 Task: Create Workspace Cloud Storage Services Workspace description Manage cash flow and make projections. Workspace type Other
Action: Mouse moved to (418, 95)
Screenshot: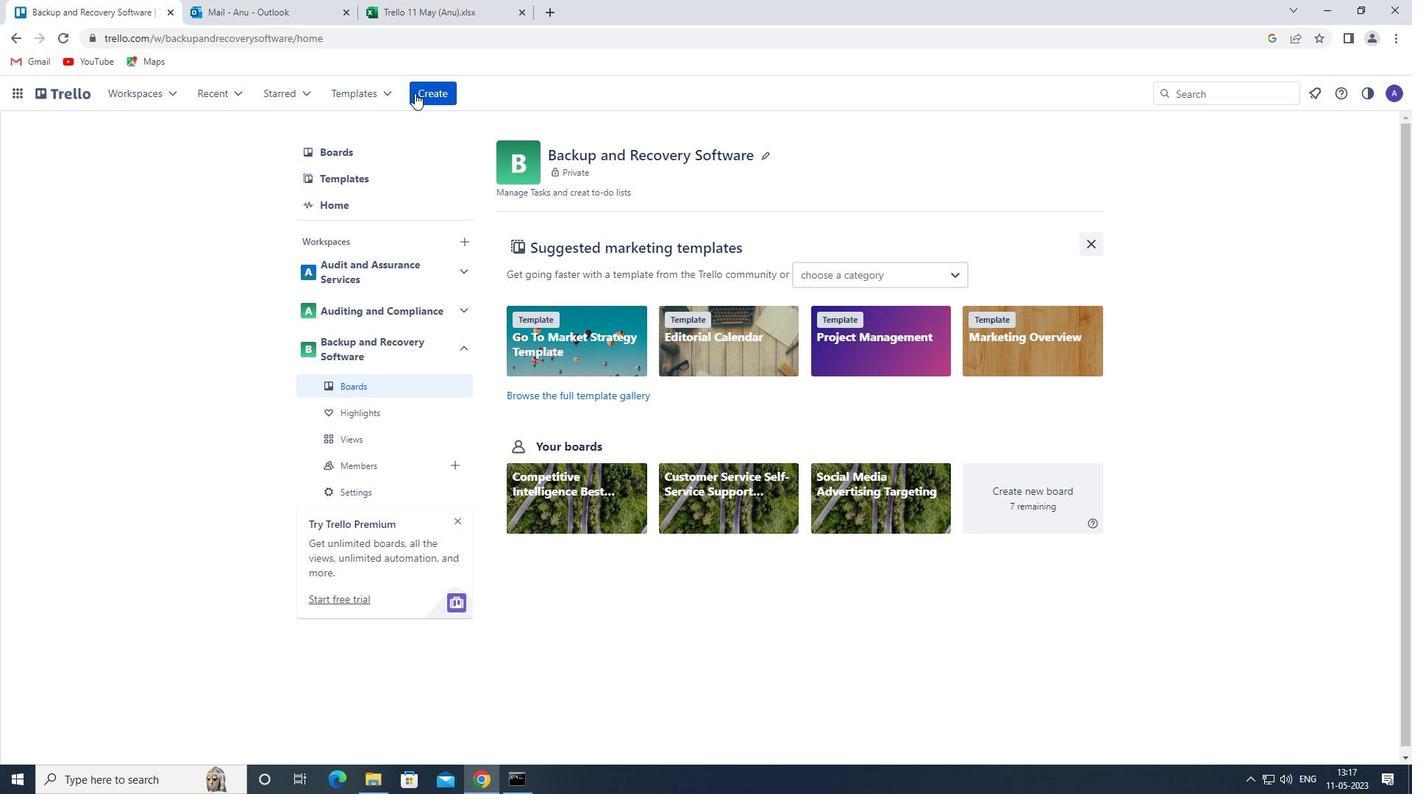 
Action: Mouse pressed left at (418, 95)
Screenshot: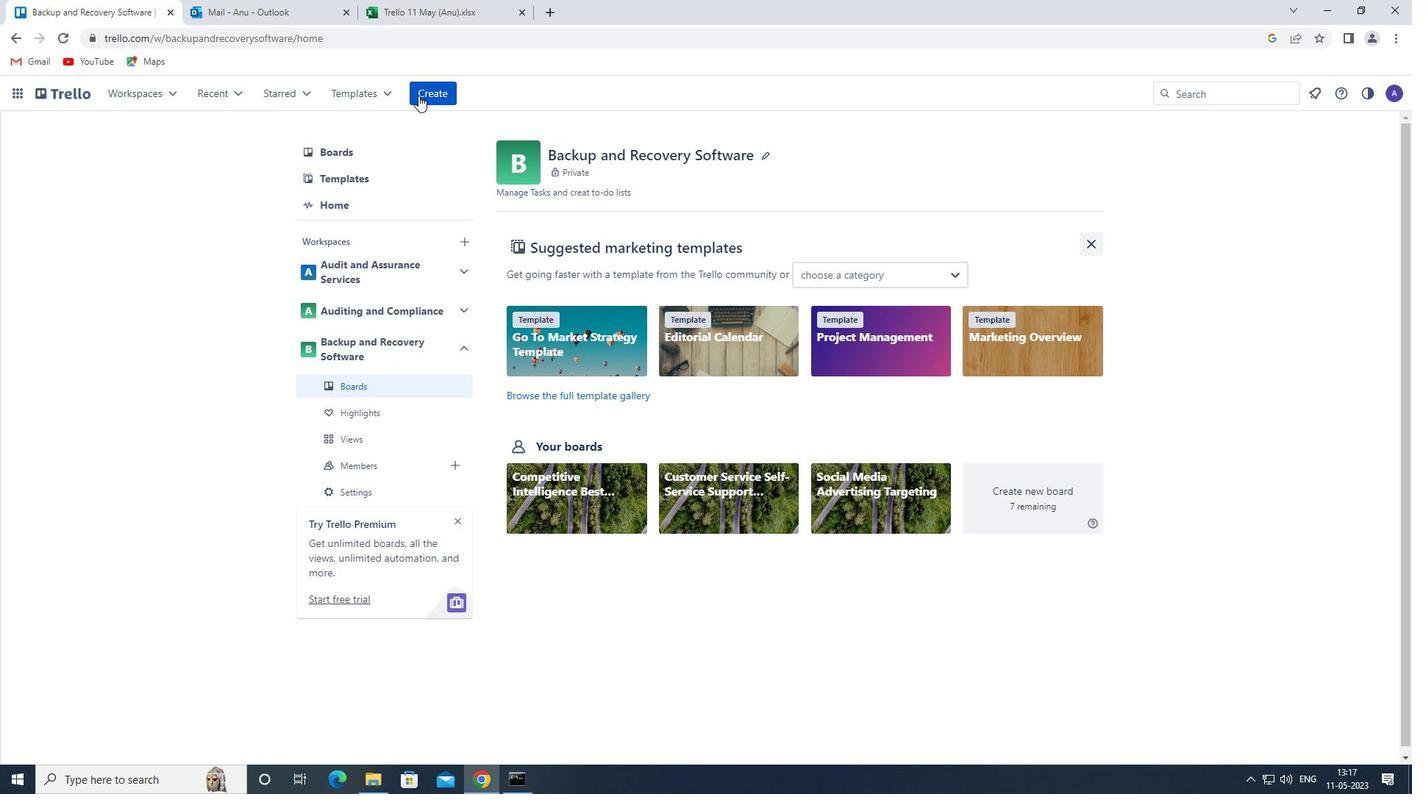 
Action: Mouse moved to (484, 240)
Screenshot: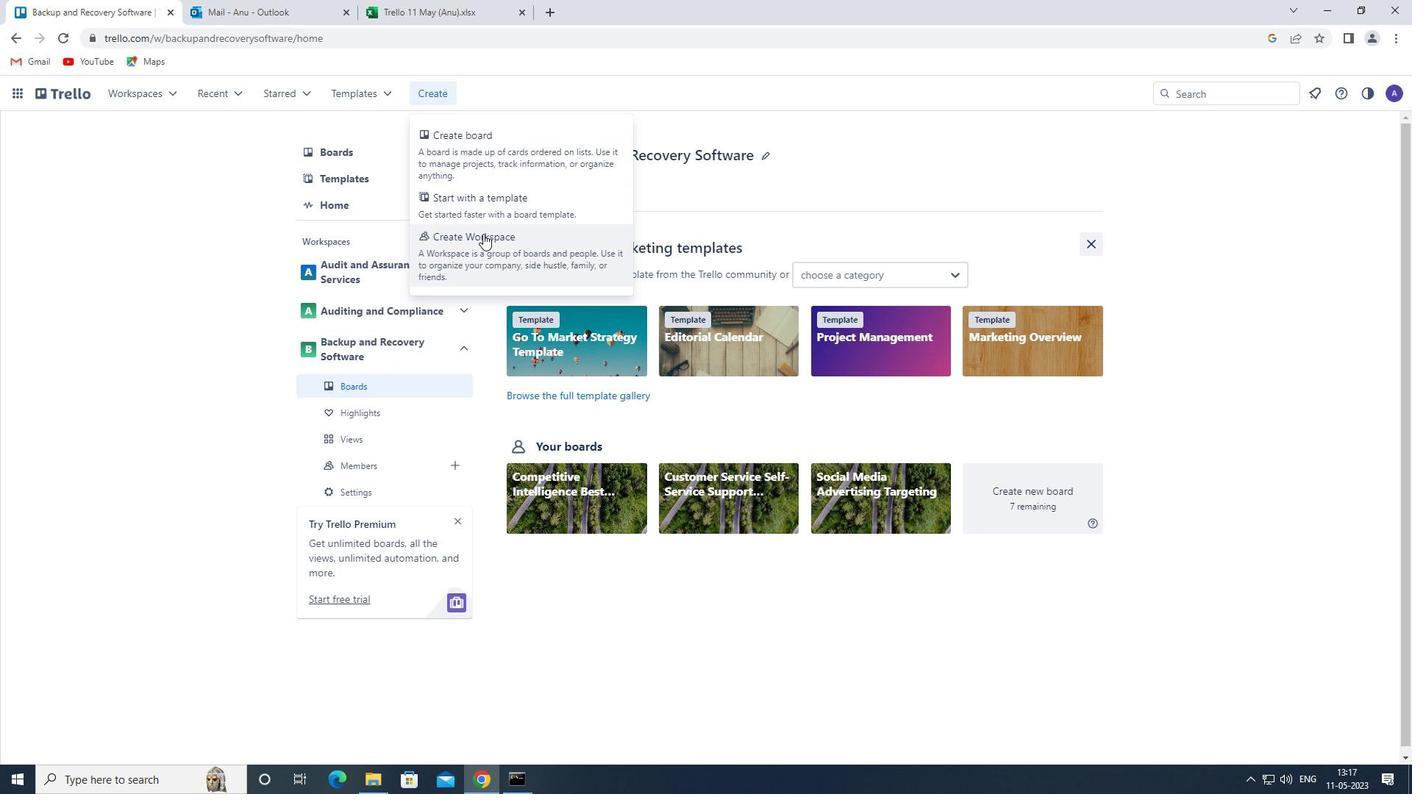 
Action: Mouse pressed left at (484, 240)
Screenshot: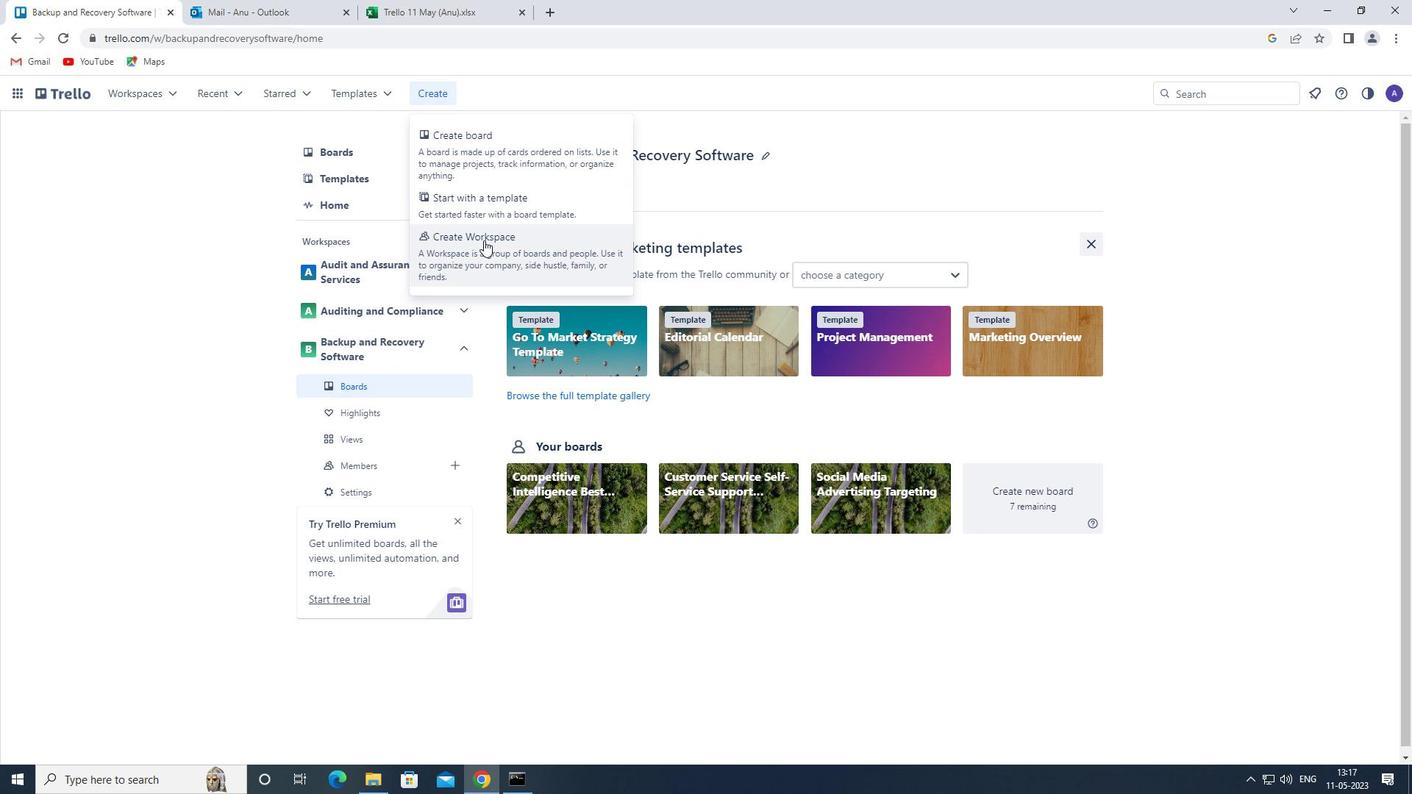 
Action: Mouse moved to (393, 286)
Screenshot: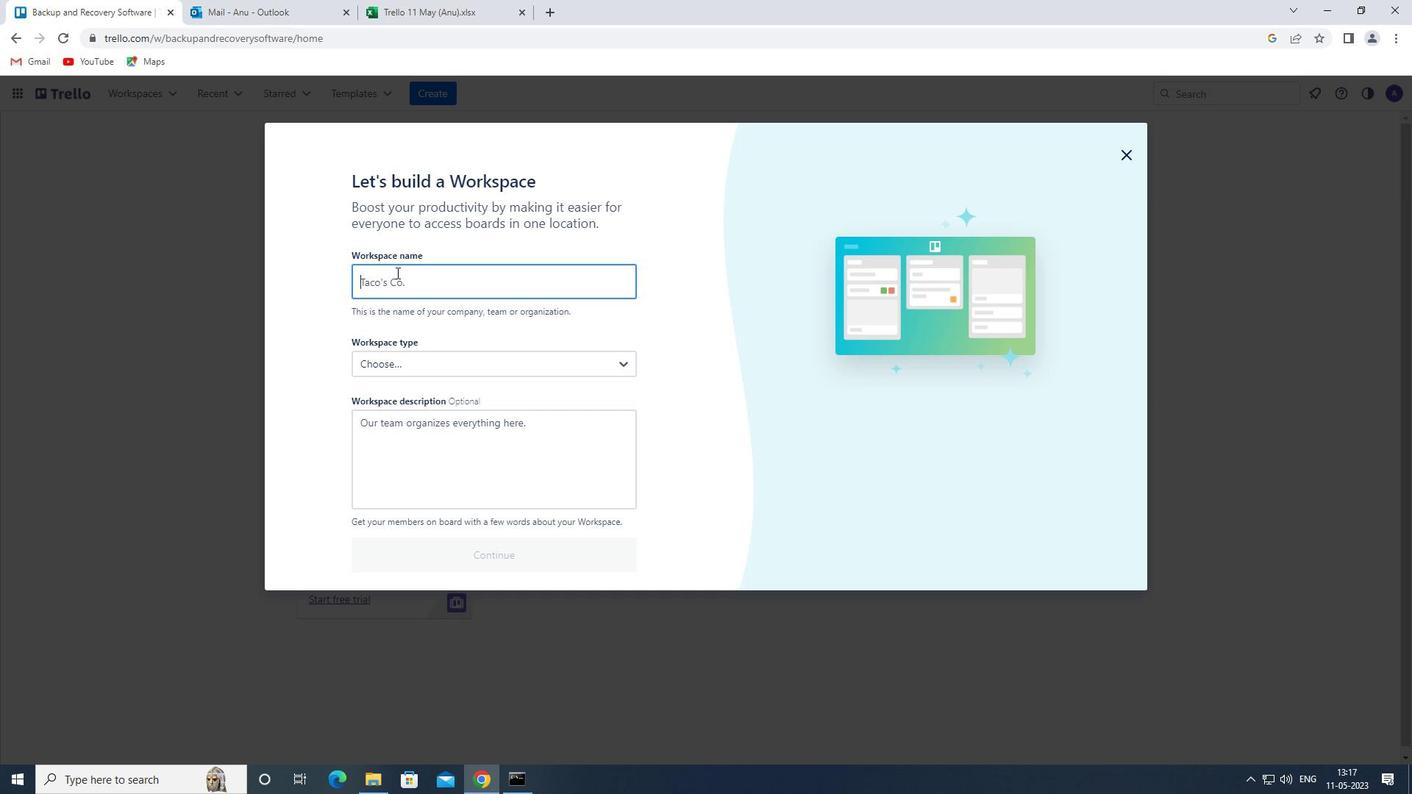 
Action: Mouse pressed left at (393, 286)
Screenshot: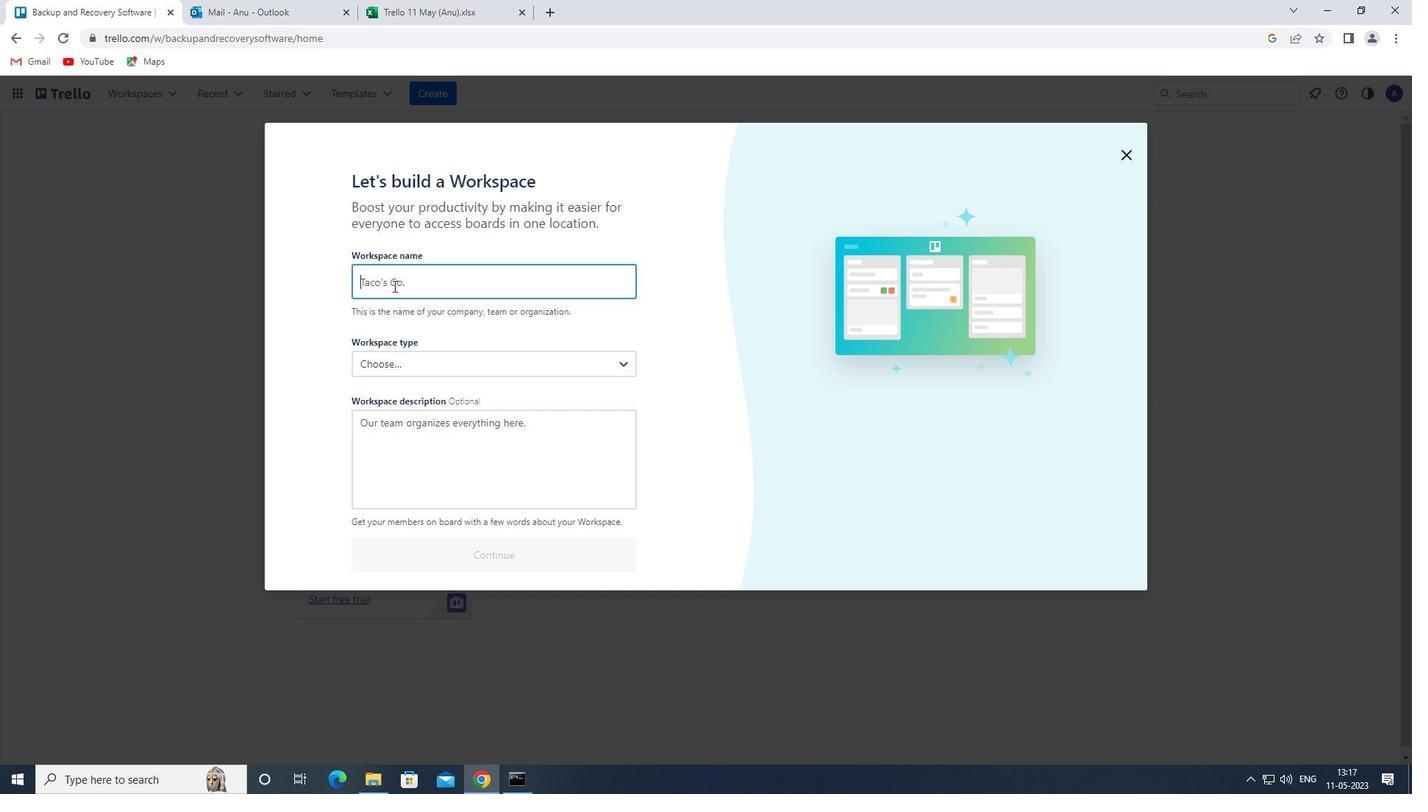 
Action: Key pressed <Key.shift>CLOUD<Key.space><Key.shift><Key.shift><Key.shift><Key.shift><Key.shift>STORAGE<Key.space><Key.shift>SERVICES
Screenshot: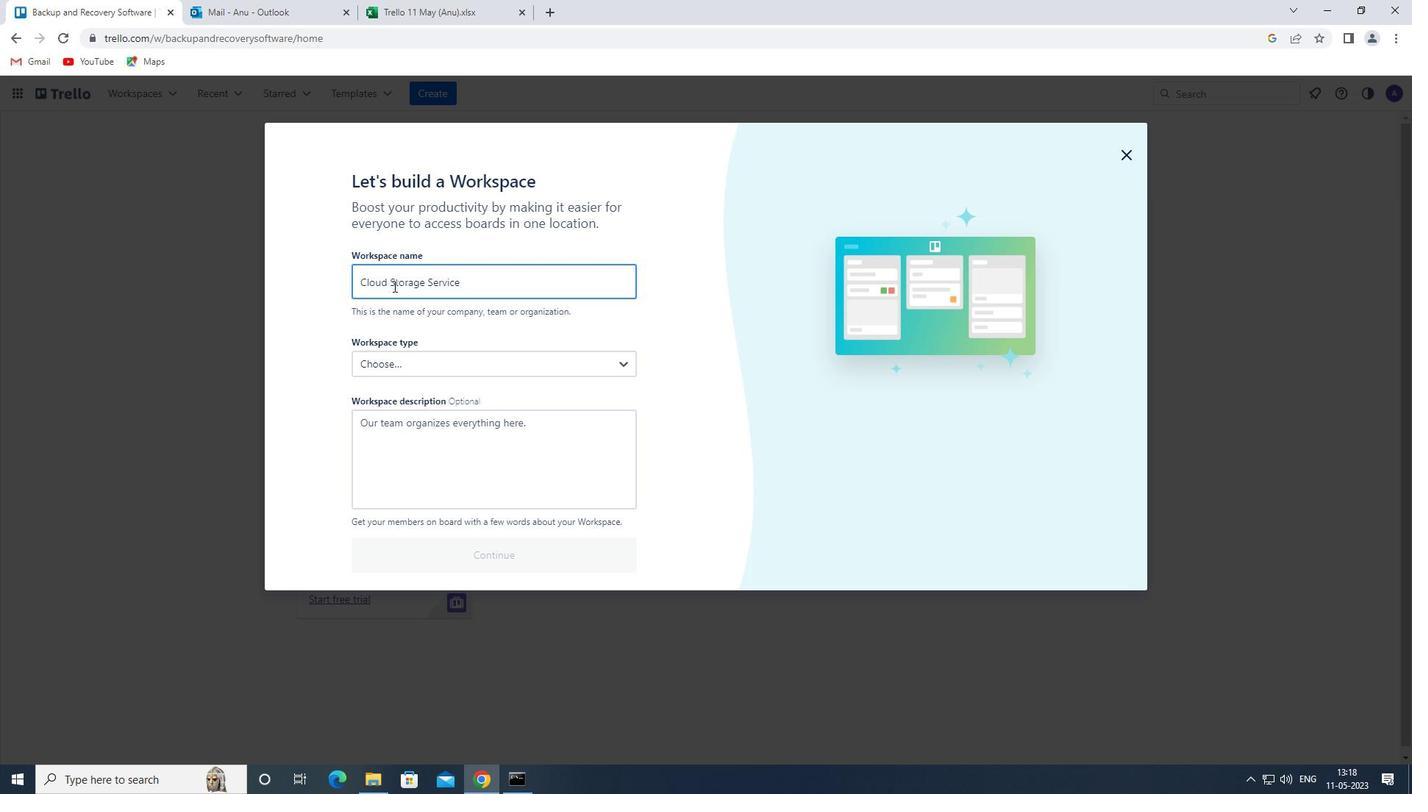 
Action: Mouse moved to (395, 438)
Screenshot: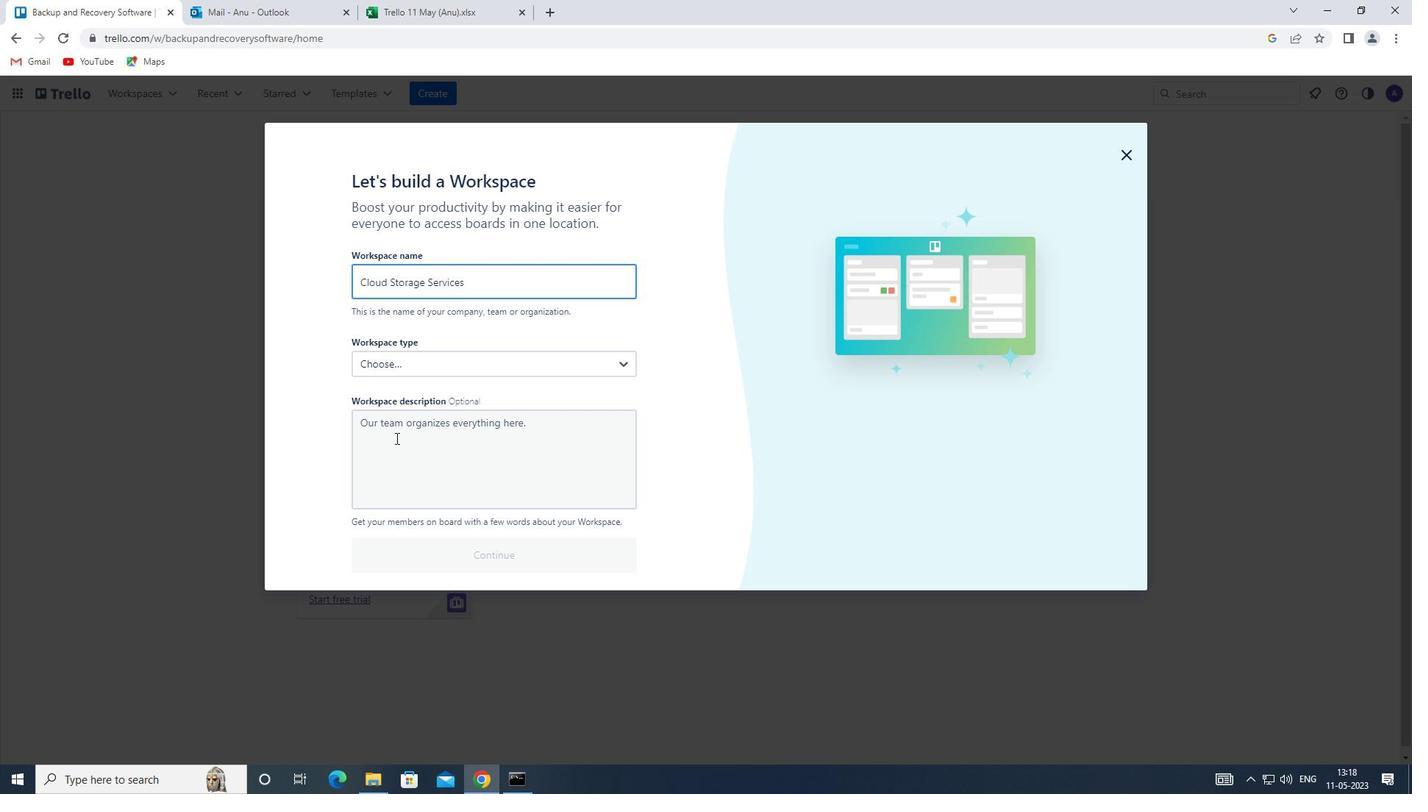 
Action: Mouse pressed left at (395, 438)
Screenshot: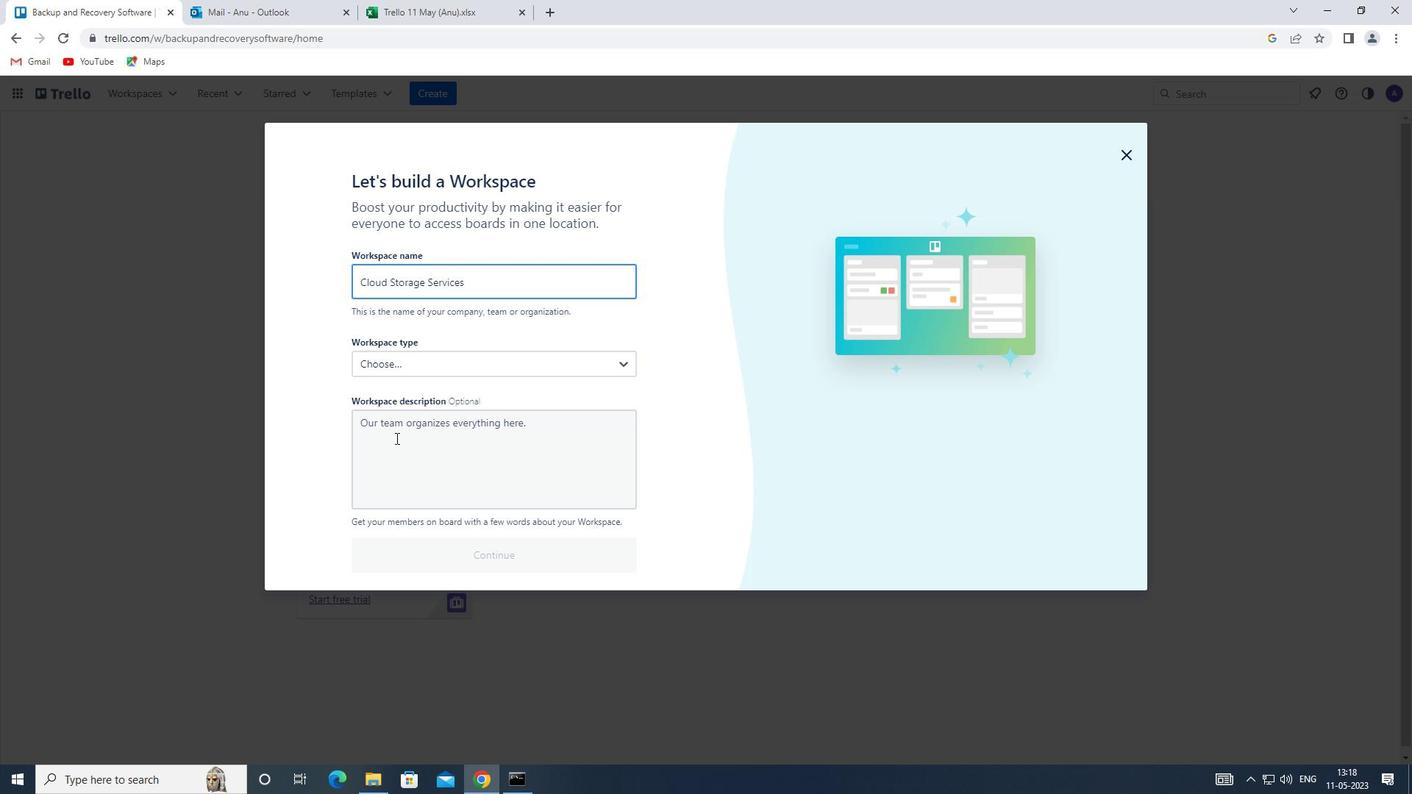 
Action: Mouse moved to (395, 437)
Screenshot: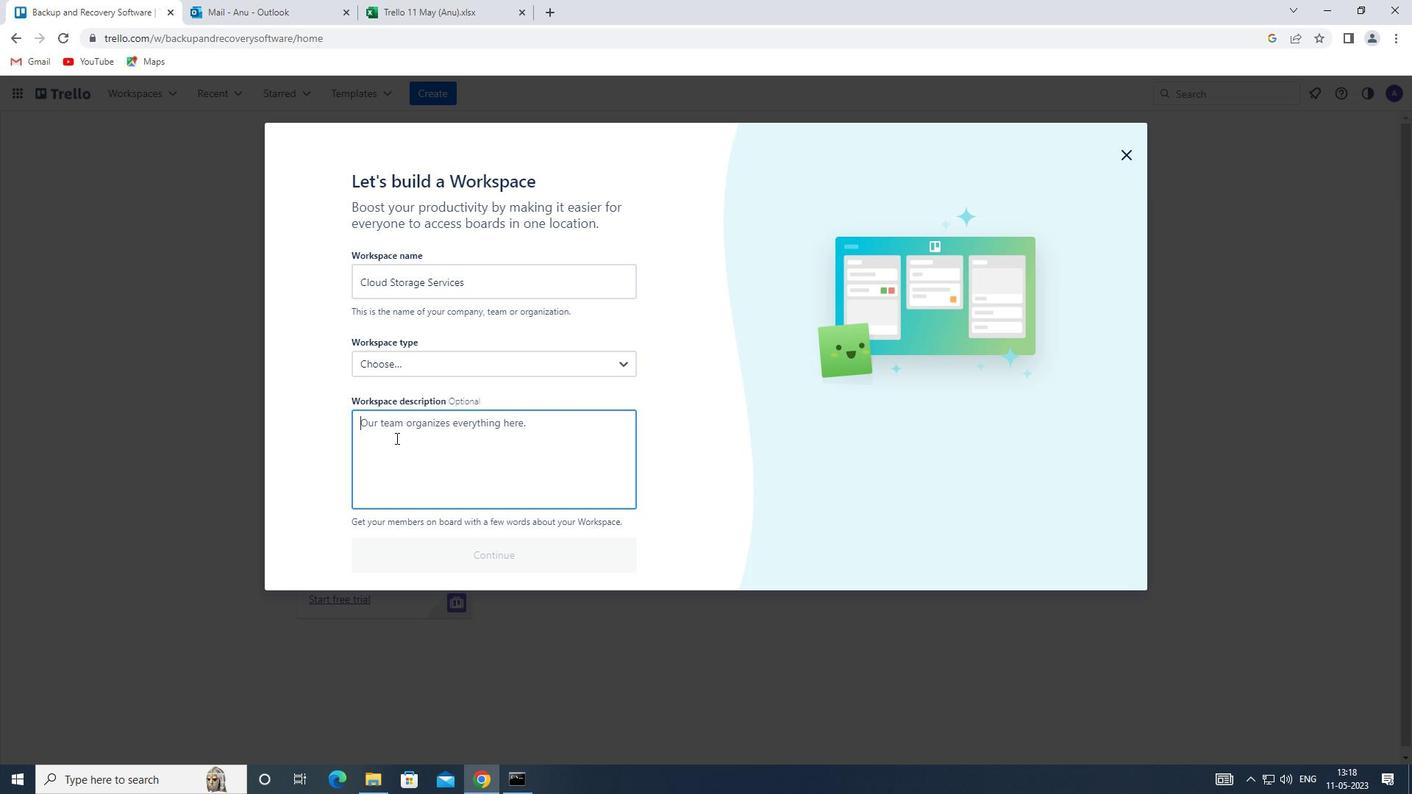
Action: Key pressed <Key.shift><Key.shift><Key.shift><Key.shift><Key.shift><Key.shift><Key.shift>MANAGE<Key.space>CASH<Key.space>FLOW<Key.space>AND<Key.space>MAKE<Key.space>PROJECTIONS
Screenshot: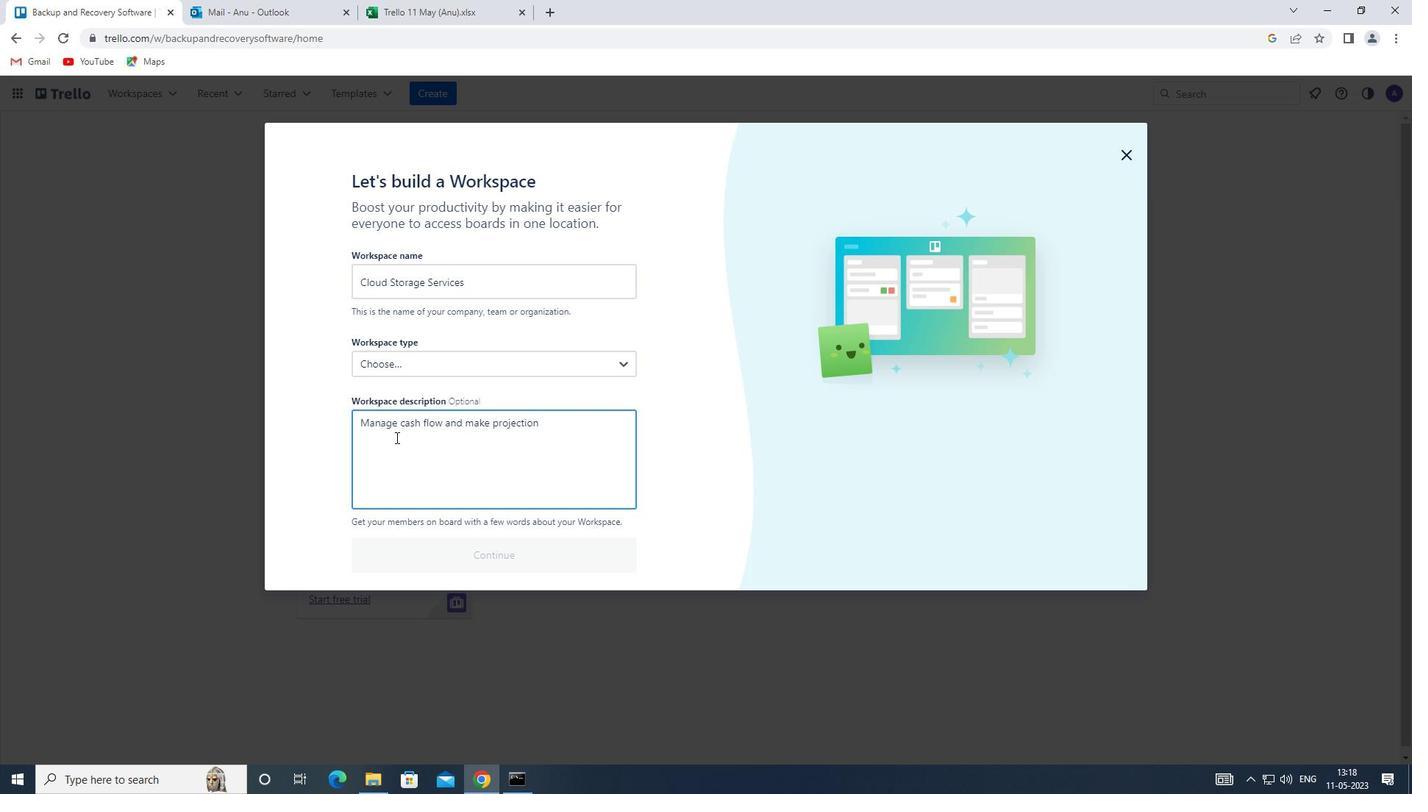 
Action: Mouse moved to (567, 369)
Screenshot: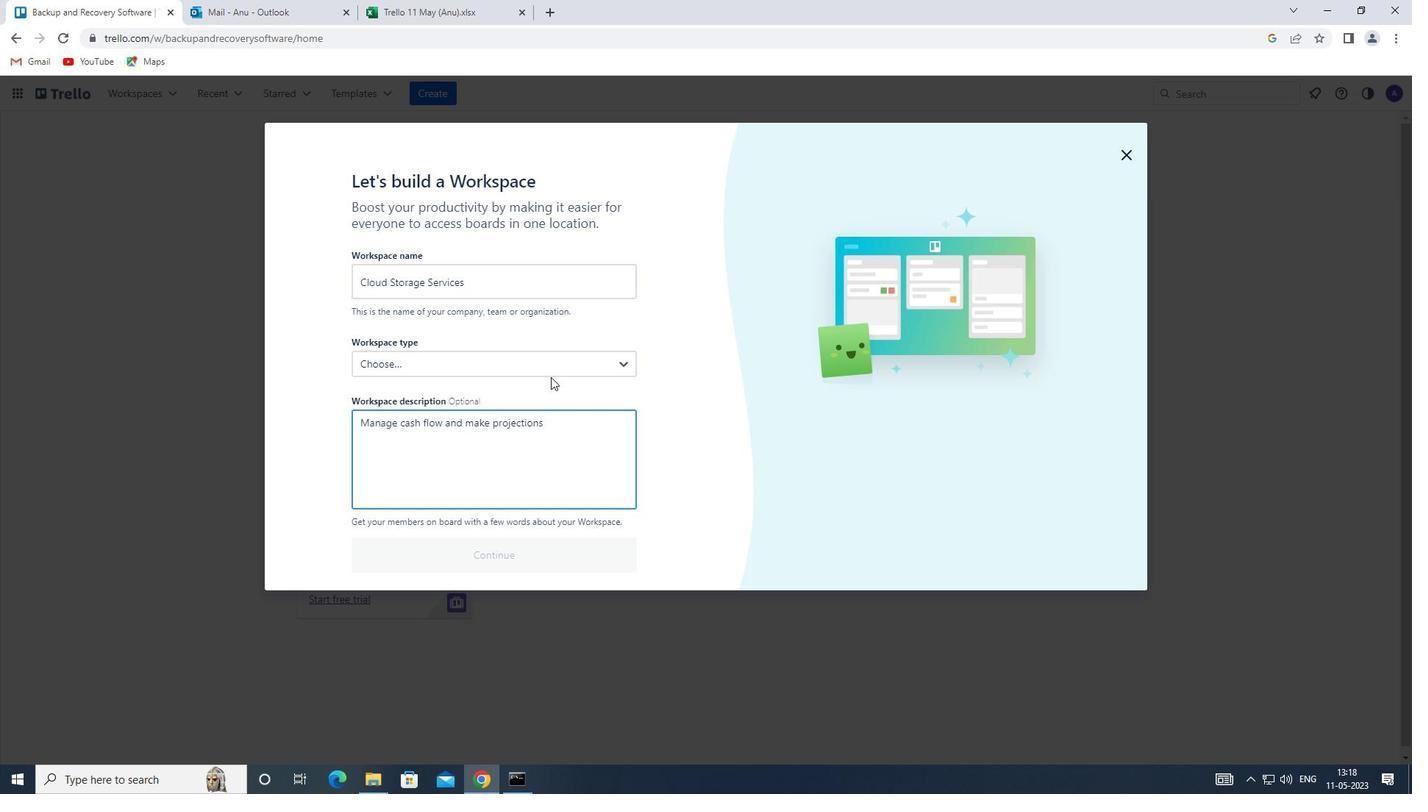 
Action: Mouse pressed left at (567, 369)
Screenshot: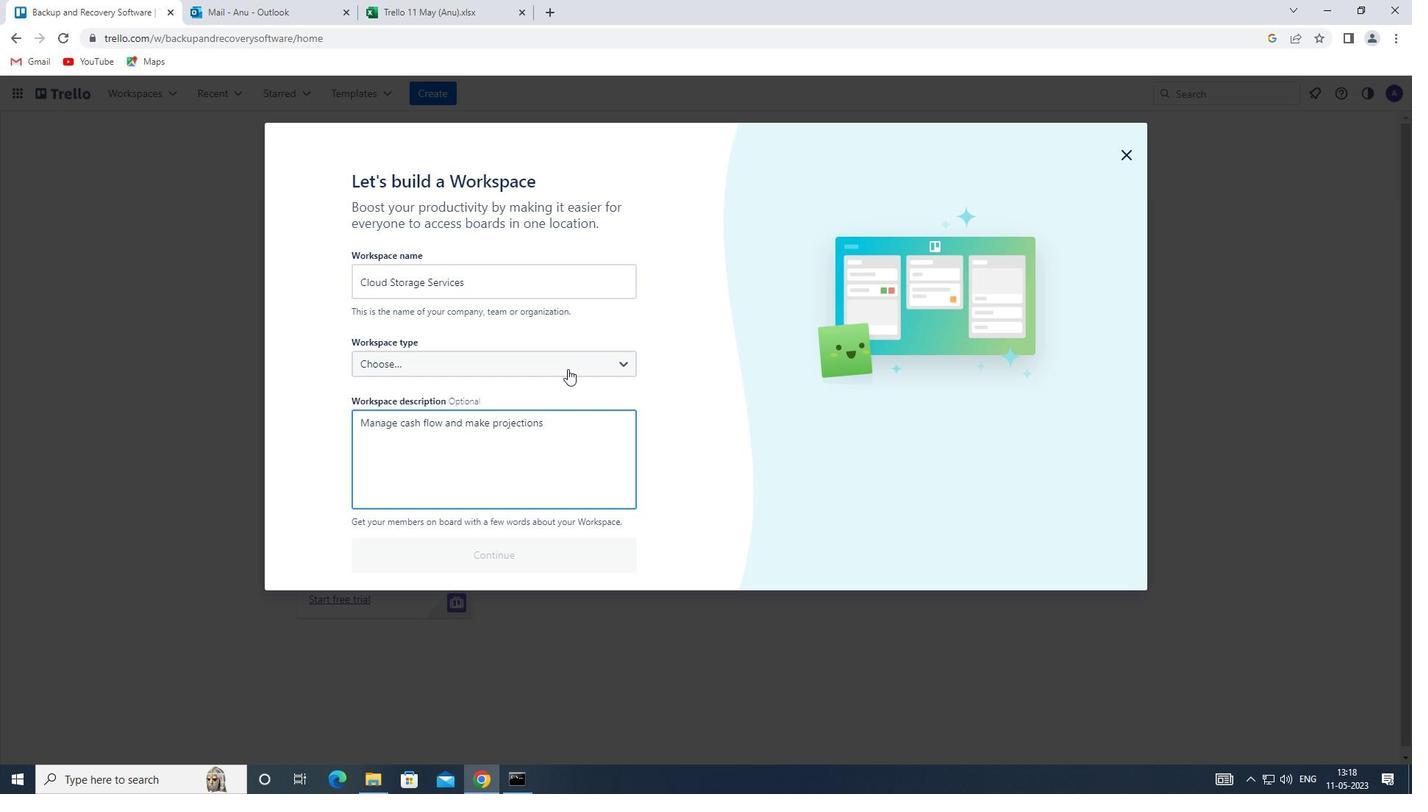 
Action: Mouse moved to (409, 556)
Screenshot: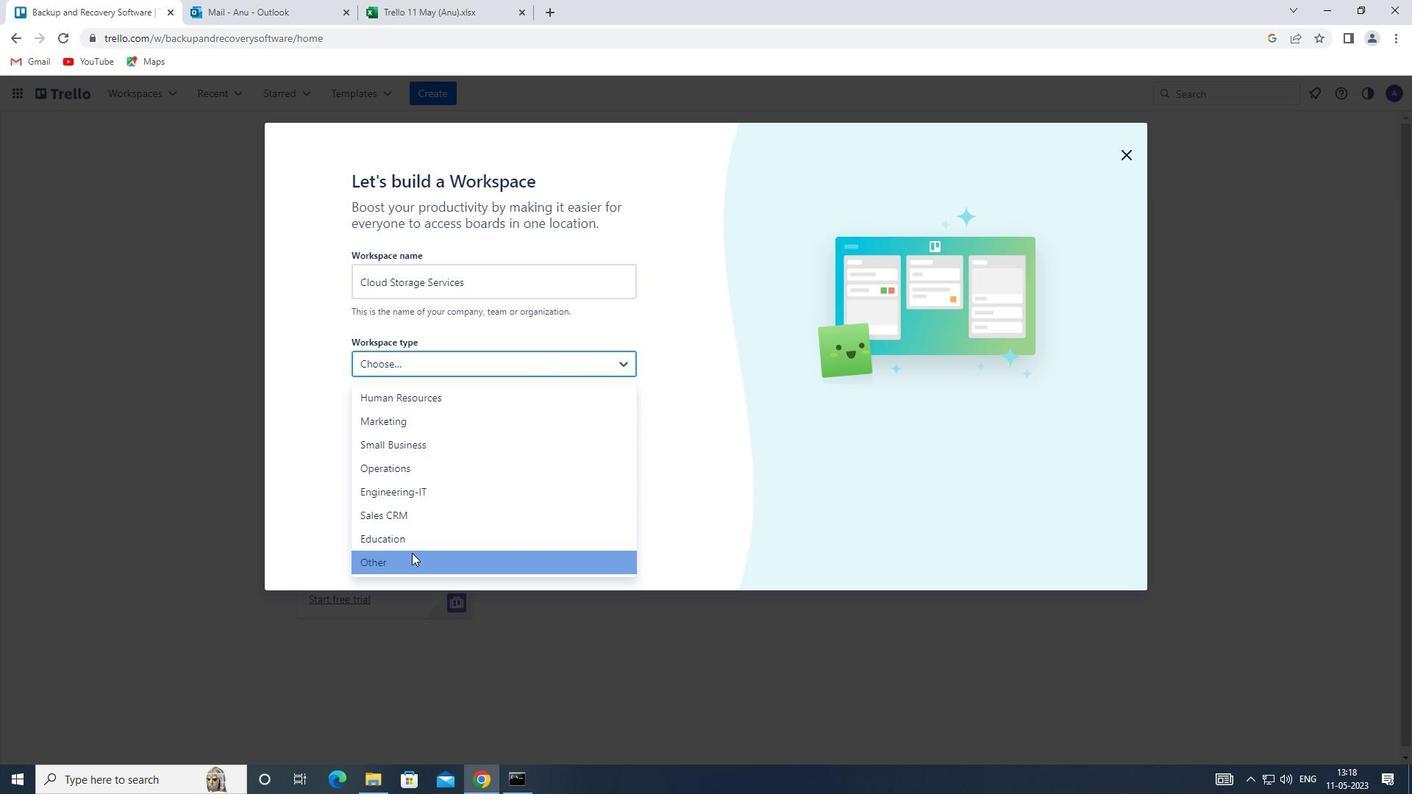 
Action: Mouse pressed left at (409, 556)
Screenshot: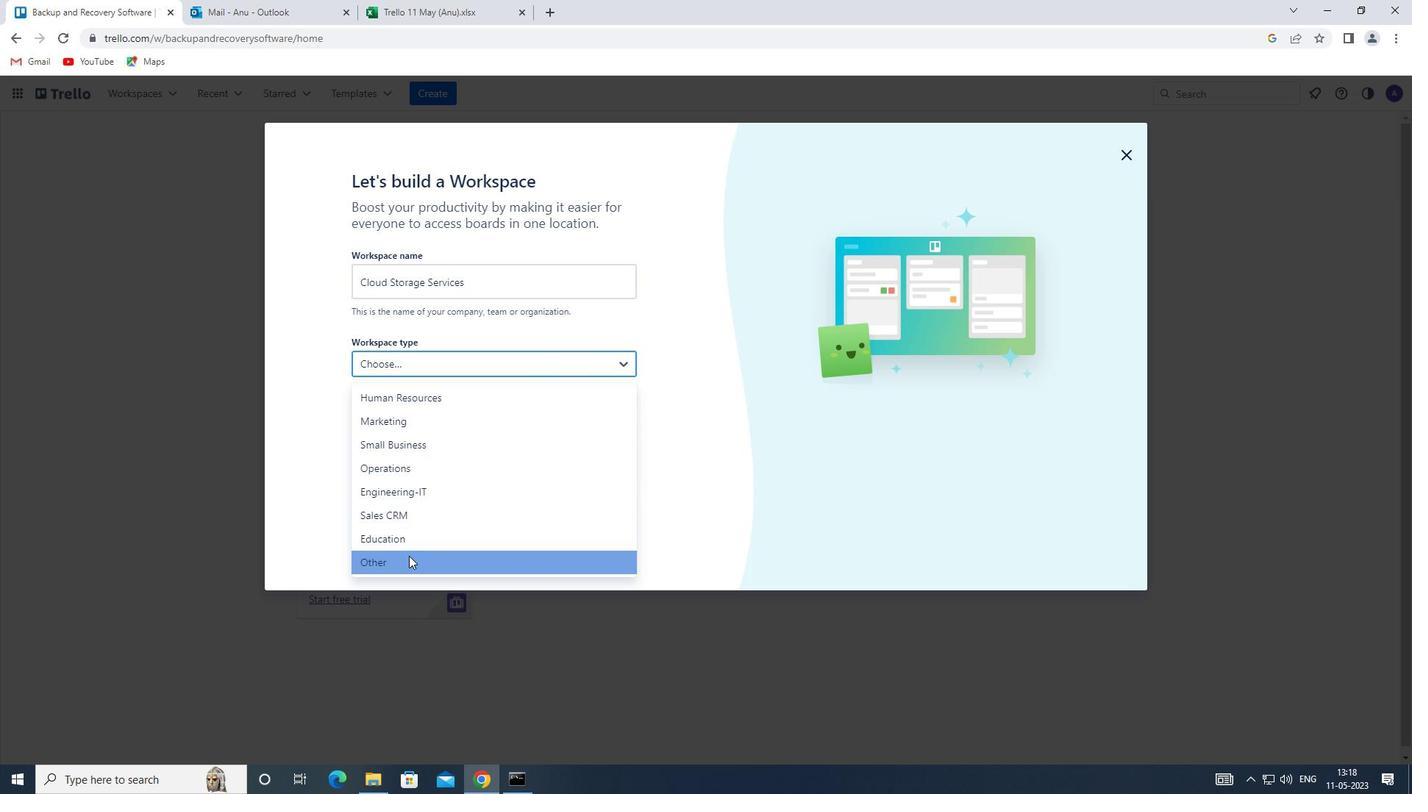 
Action: Mouse moved to (419, 552)
Screenshot: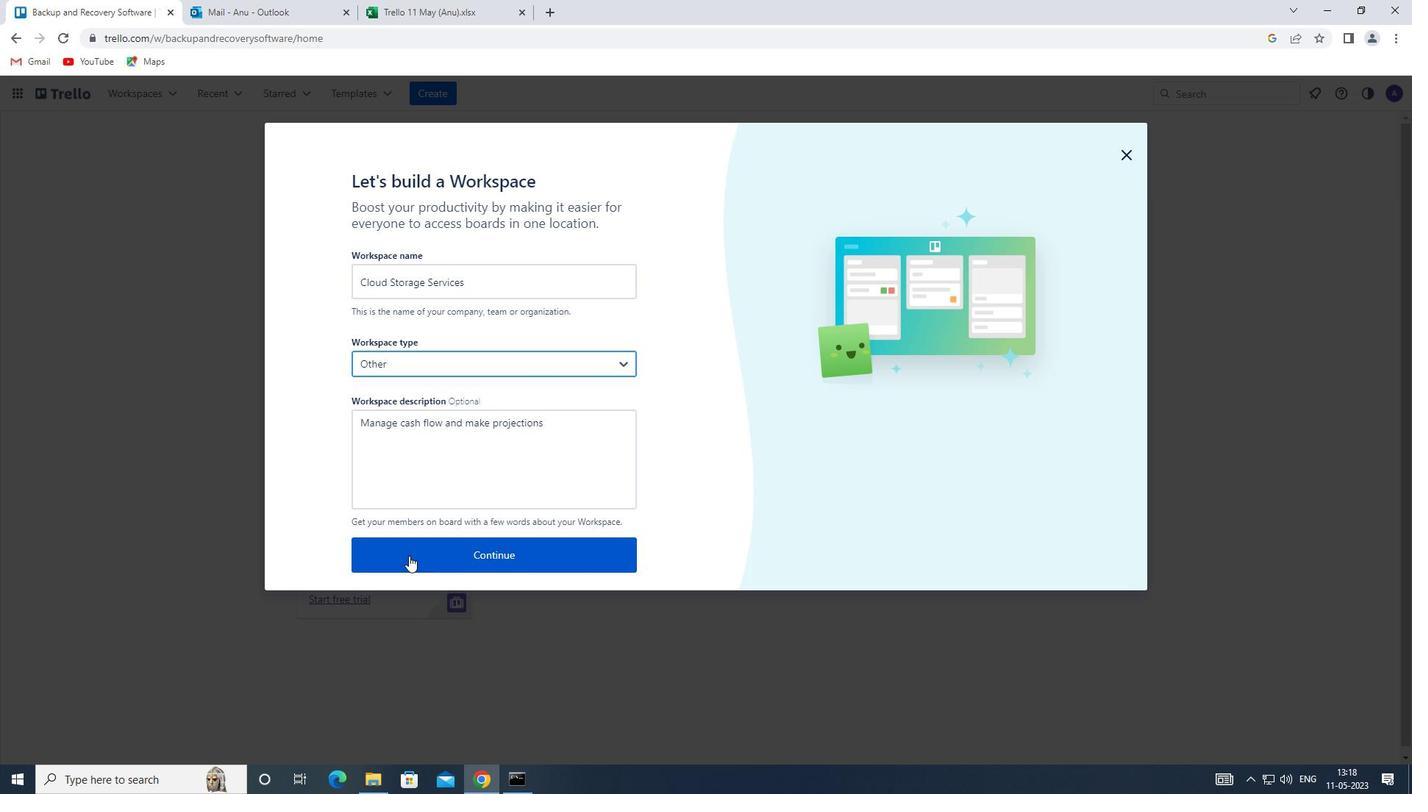 
Action: Mouse pressed left at (419, 552)
Screenshot: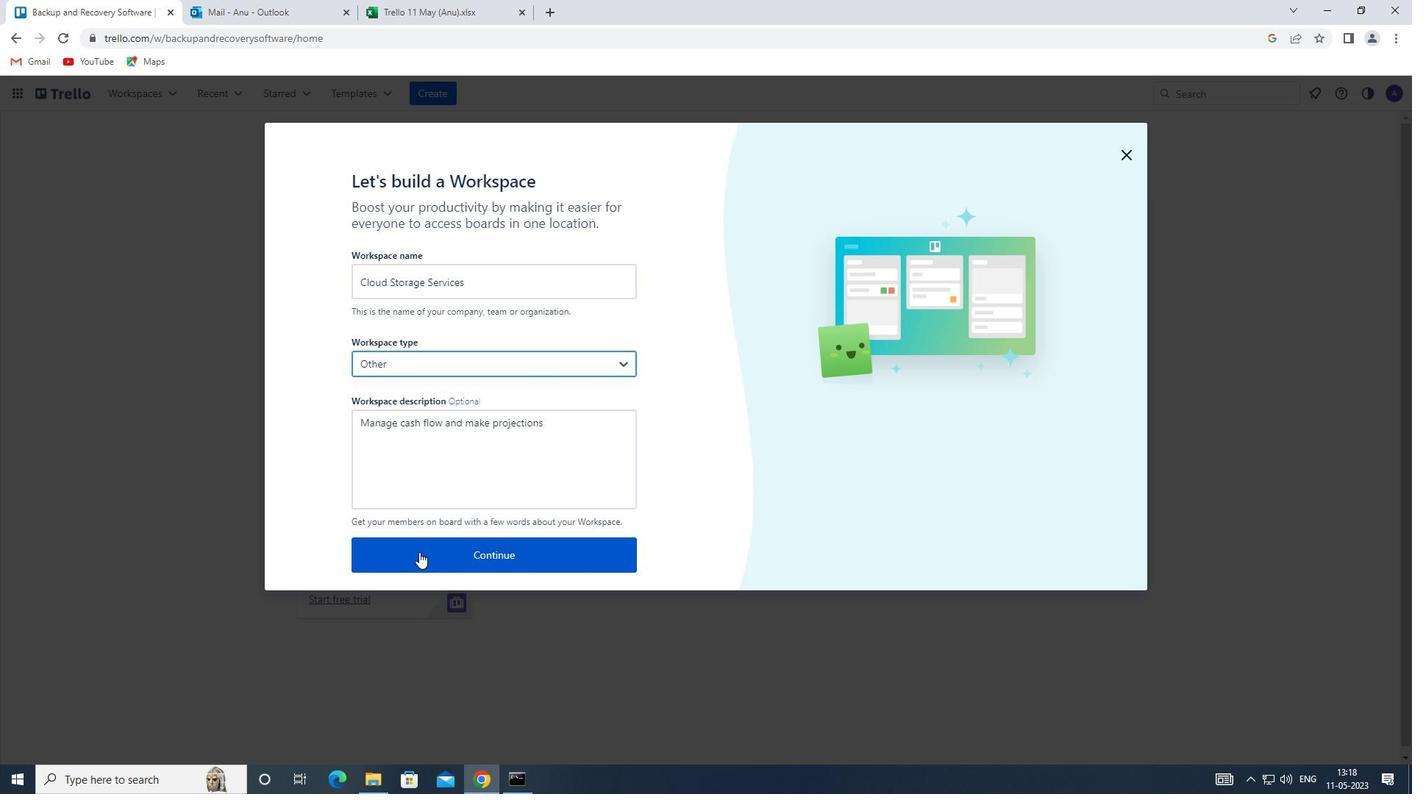 
Action: Mouse moved to (1129, 153)
Screenshot: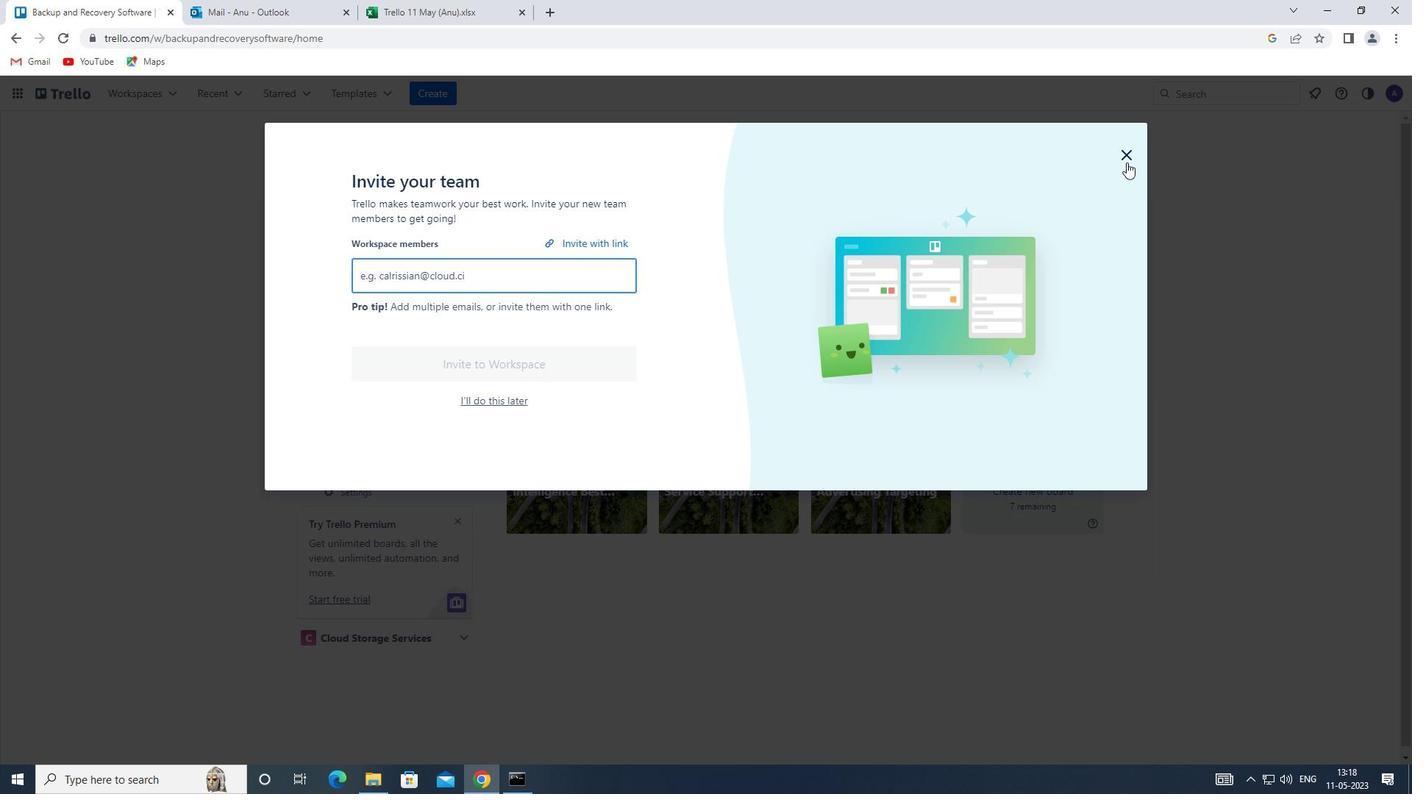 
Action: Mouse pressed left at (1129, 153)
Screenshot: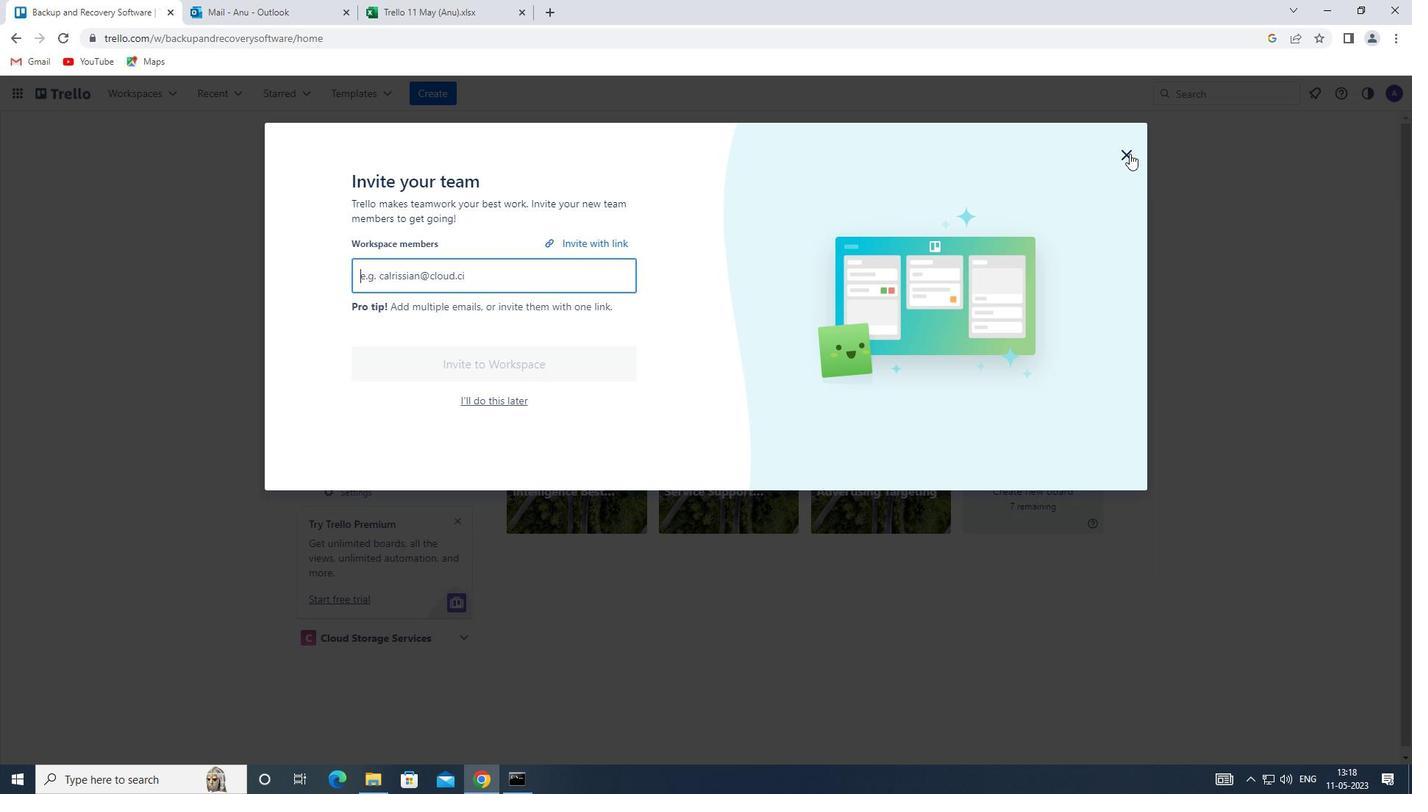 
